 Task: Add a signature Caroline Robinson containing 'Have a wonderful day, Caroline Robinson' to email address softage.1@softage.net and add a folder Agendas
Action: Mouse moved to (554, 381)
Screenshot: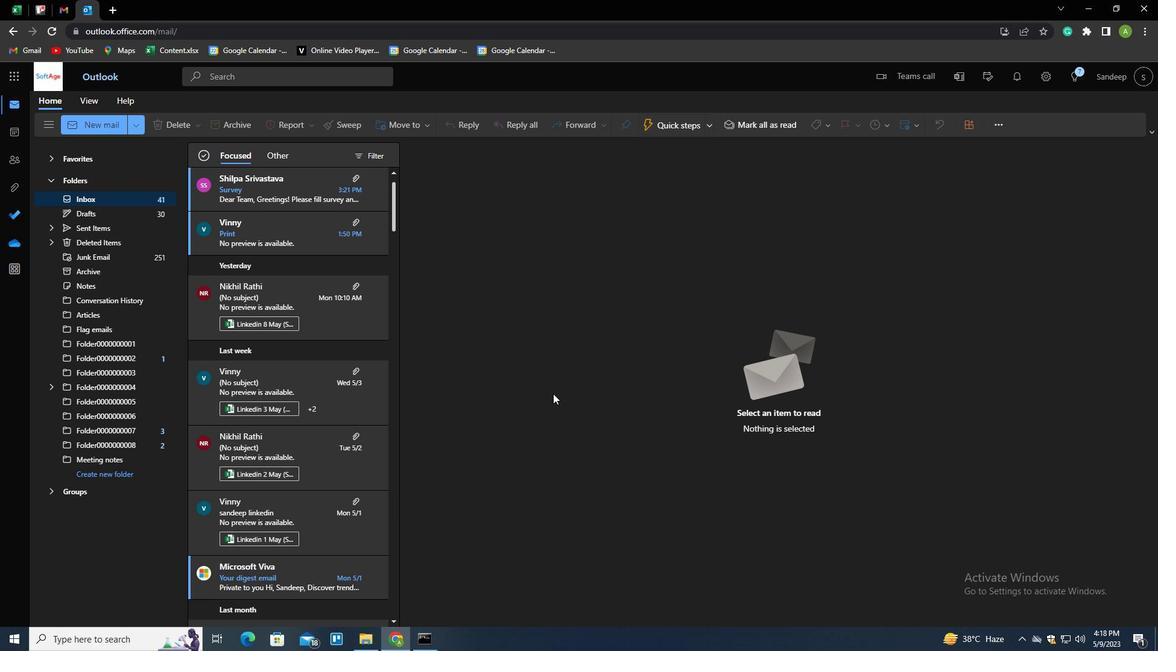 
Action: Key pressed n
Screenshot: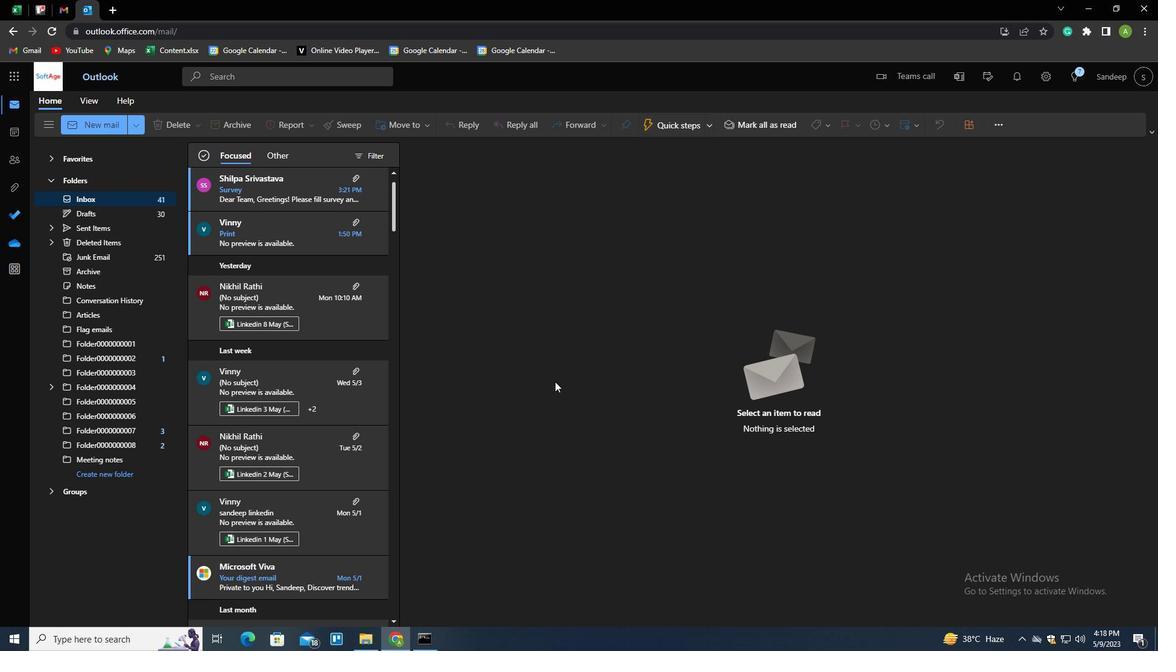 
Action: Mouse moved to (804, 127)
Screenshot: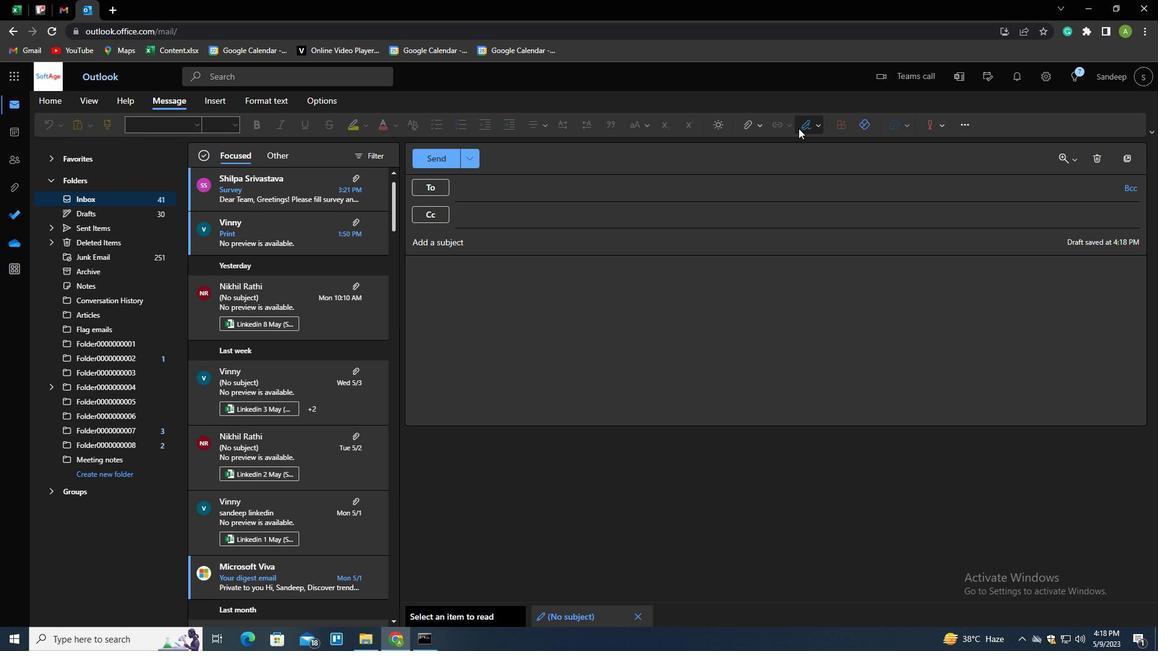 
Action: Mouse pressed left at (804, 127)
Screenshot: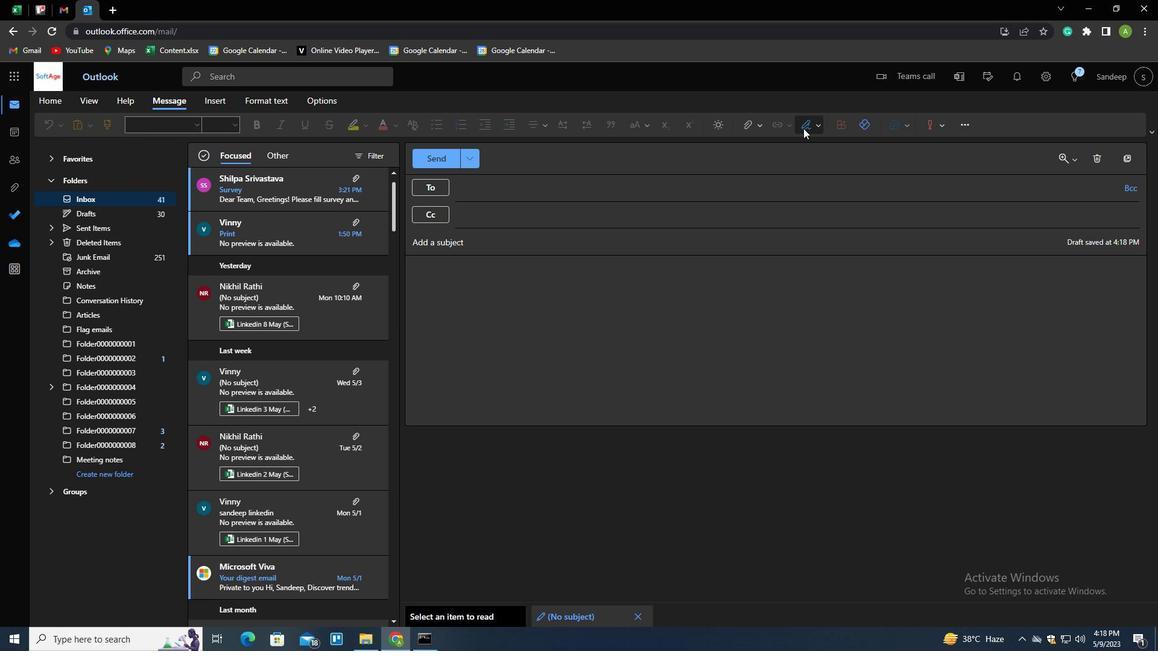 
Action: Mouse moved to (790, 147)
Screenshot: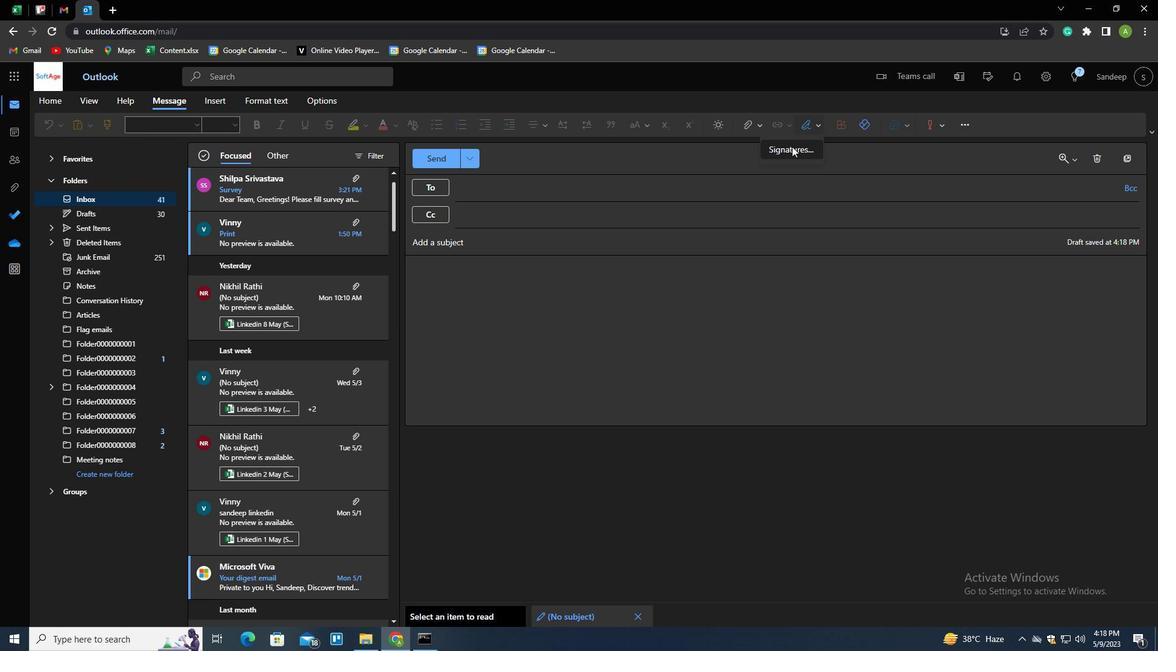 
Action: Mouse pressed left at (790, 147)
Screenshot: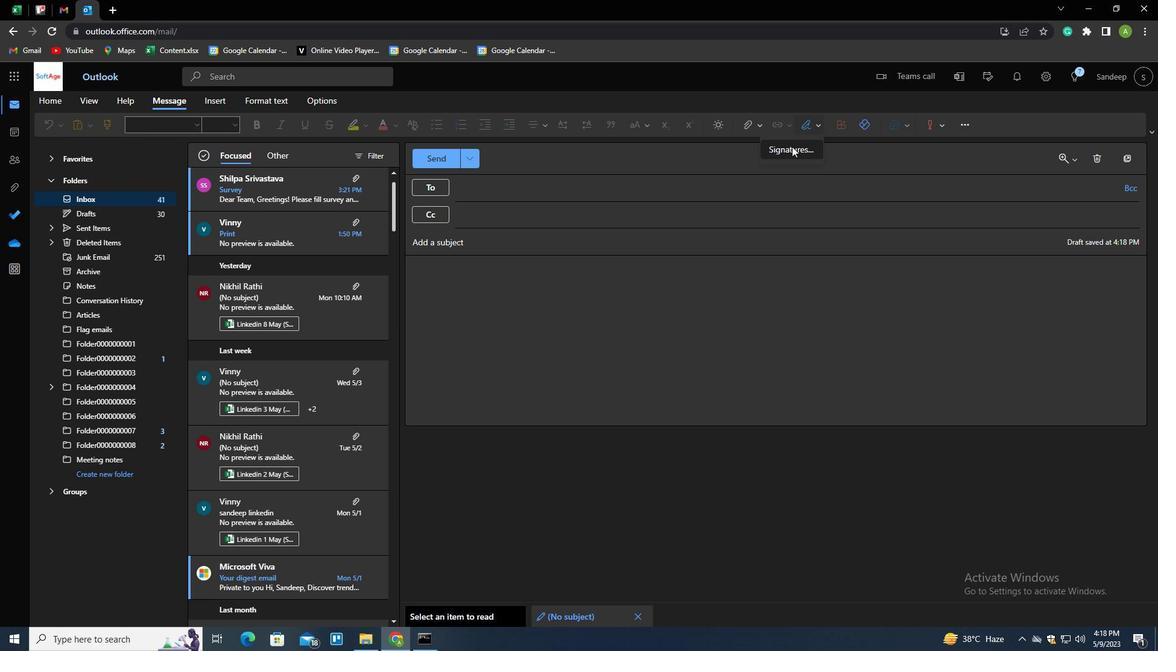 
Action: Mouse moved to (541, 223)
Screenshot: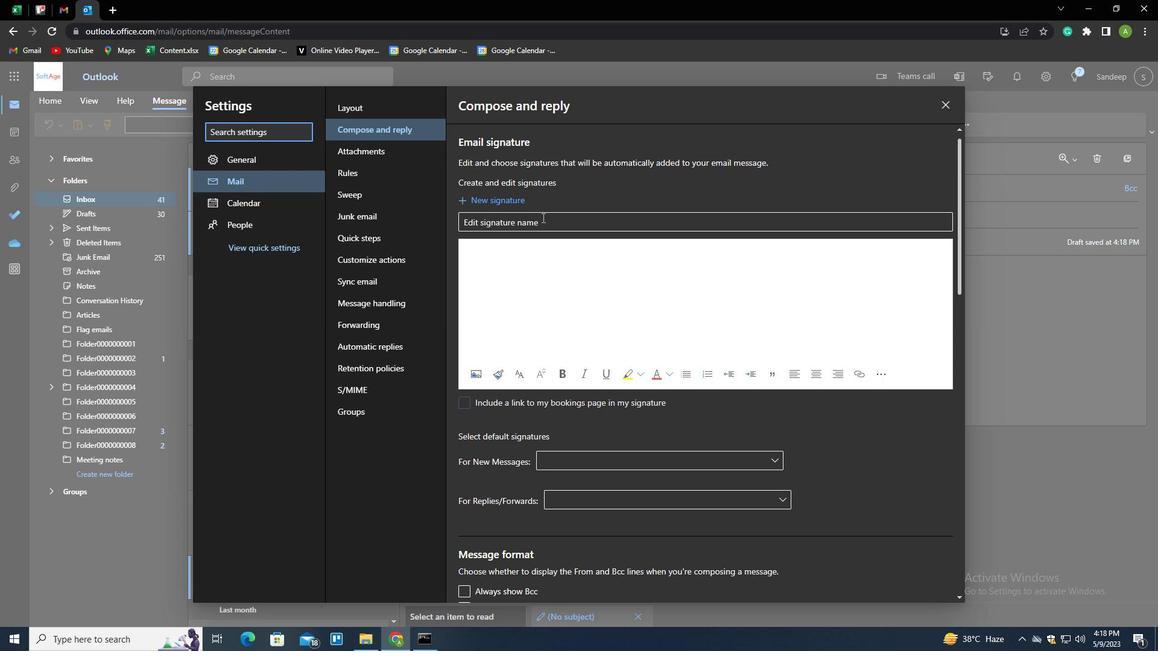 
Action: Mouse pressed left at (541, 223)
Screenshot: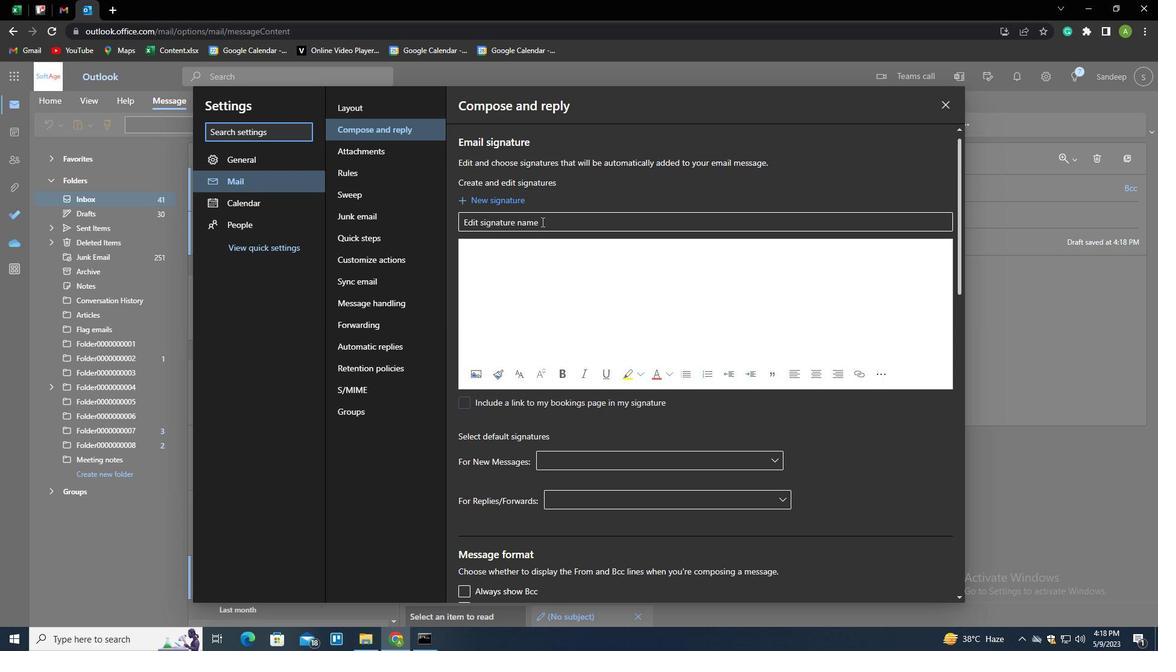 
Action: Key pressed <Key.shift>CAROLINE<Key.space><Key.shift><Key.shift><Key.shift><Key.shift><Key.shift><Key.shift><Key.shift><Key.shift>ROBINSON<Key.tab><Key.shift_r><Key.enter><Key.enter><Key.enter><Key.enter><Key.enter><Key.shift>HAVE<Key.space>A<Key.space><Key.shift>WONDERFUL<Key.space>DAY,<Key.shift_r><Key.enter><Key.shift>CAROLINE<Key.space><Key.shift>ROBINSON
Screenshot: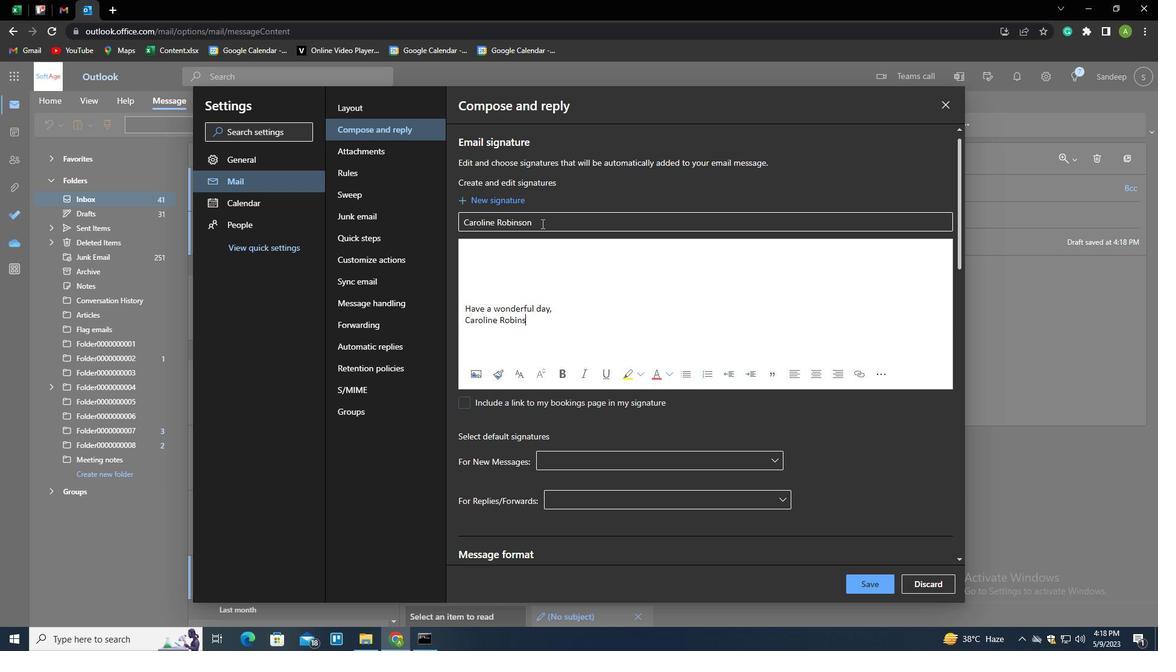 
Action: Mouse moved to (849, 581)
Screenshot: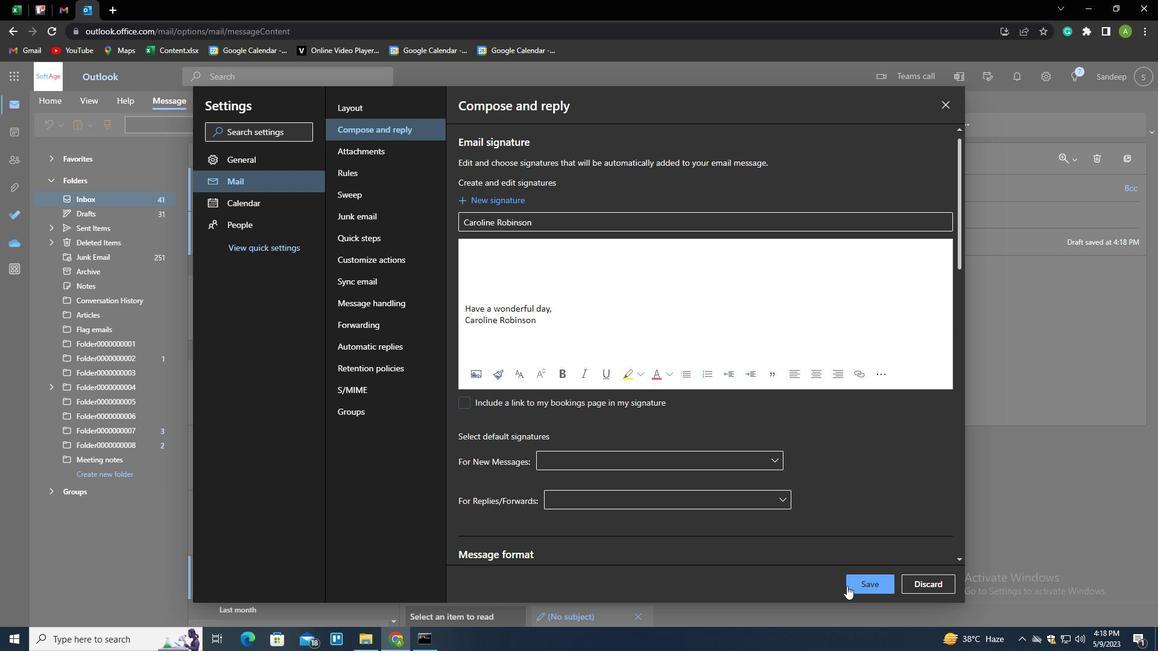
Action: Mouse pressed left at (849, 581)
Screenshot: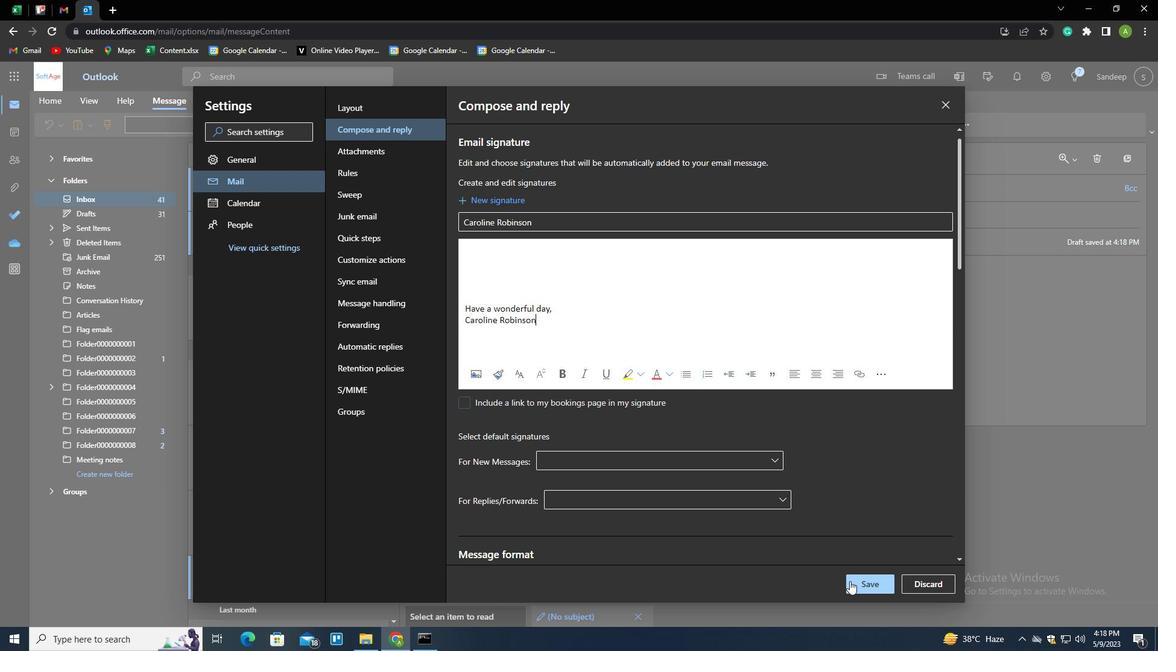 
Action: Mouse moved to (1009, 376)
Screenshot: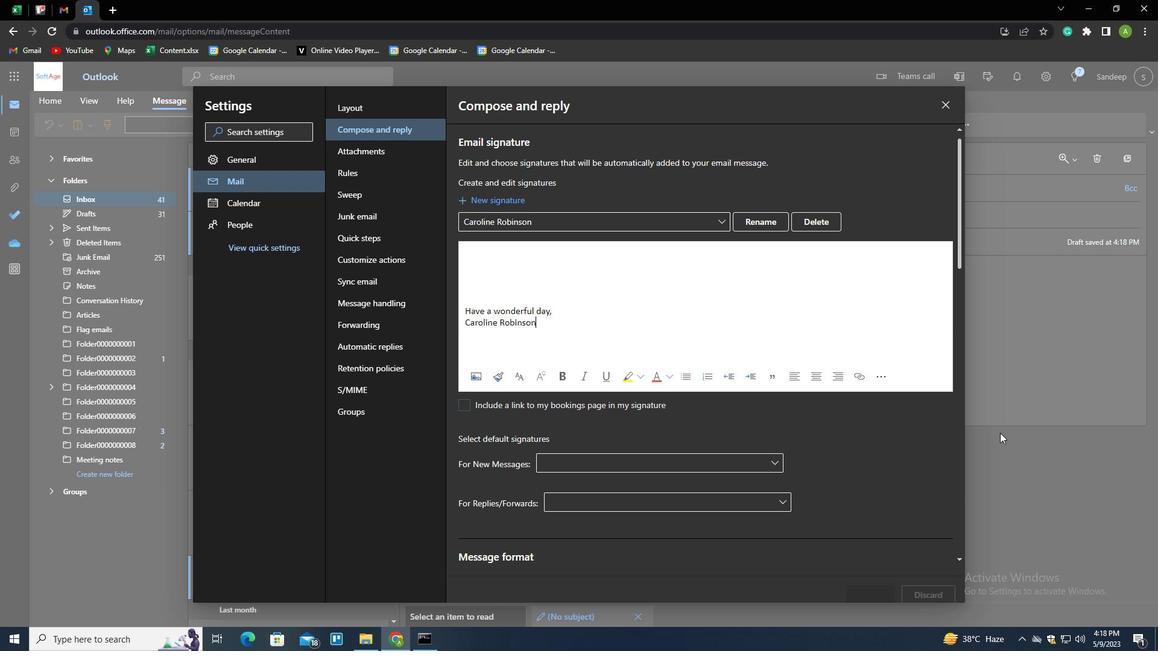 
Action: Mouse pressed left at (1009, 376)
Screenshot: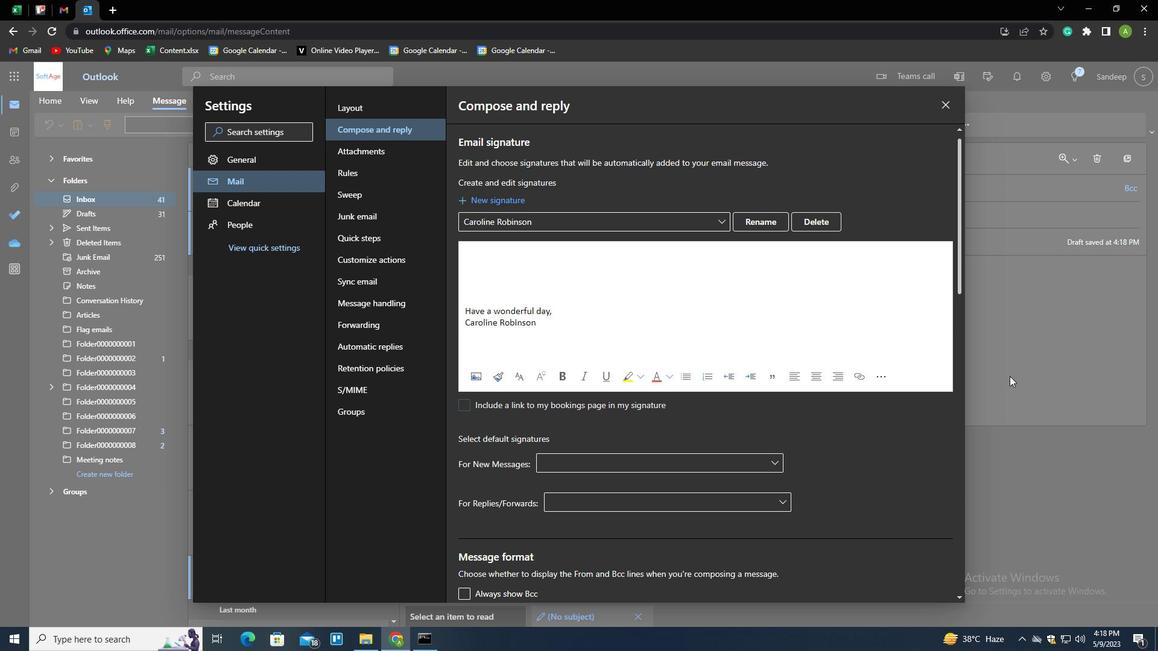 
Action: Mouse moved to (809, 124)
Screenshot: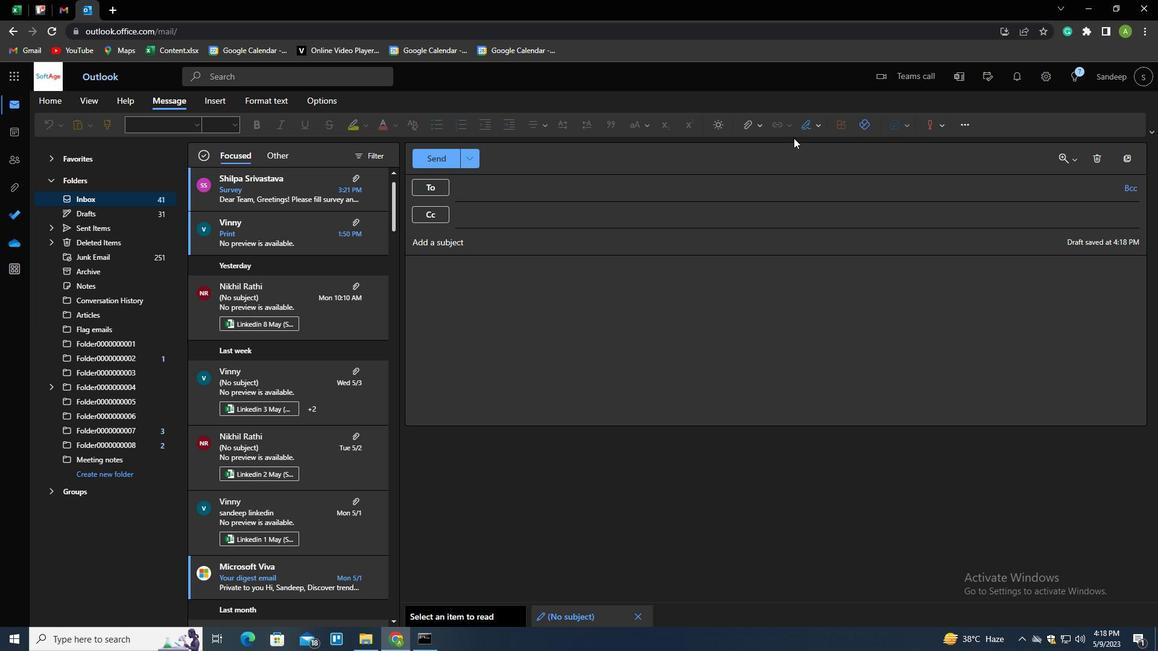 
Action: Mouse pressed left at (809, 124)
Screenshot: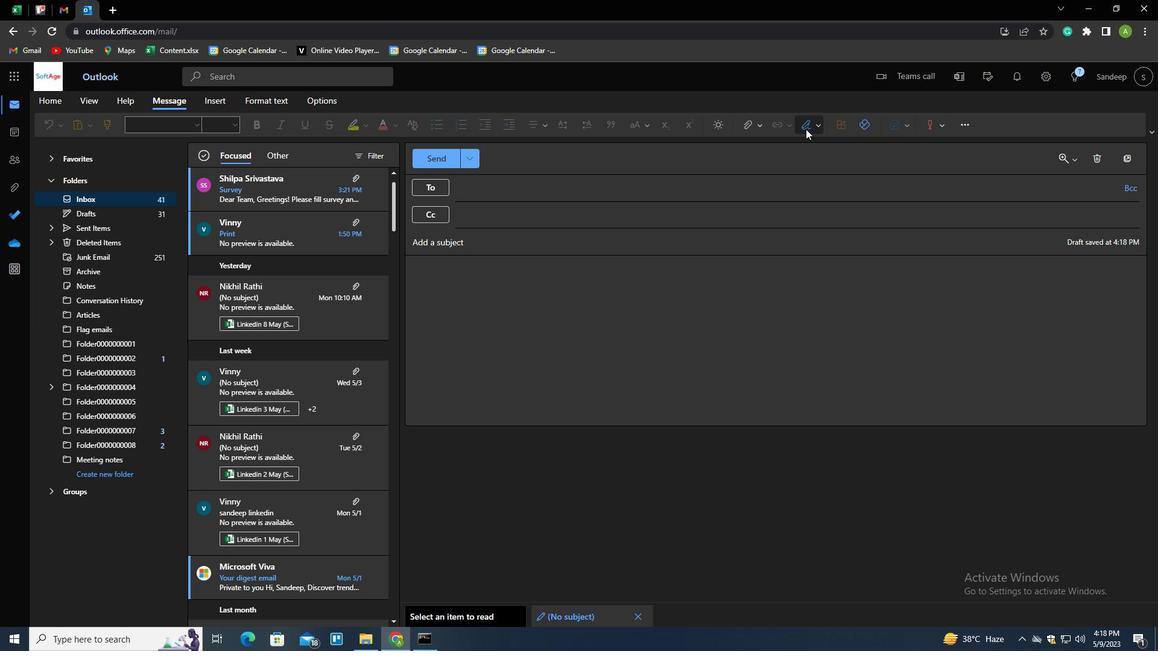 
Action: Mouse moved to (802, 151)
Screenshot: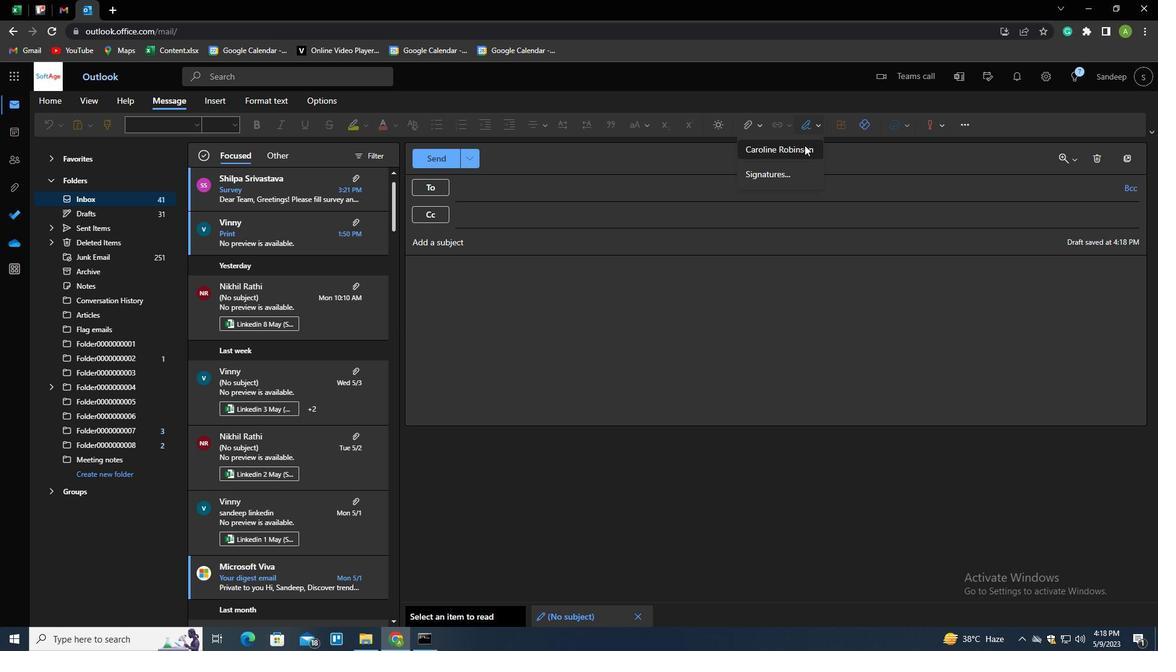 
Action: Mouse pressed left at (802, 151)
Screenshot: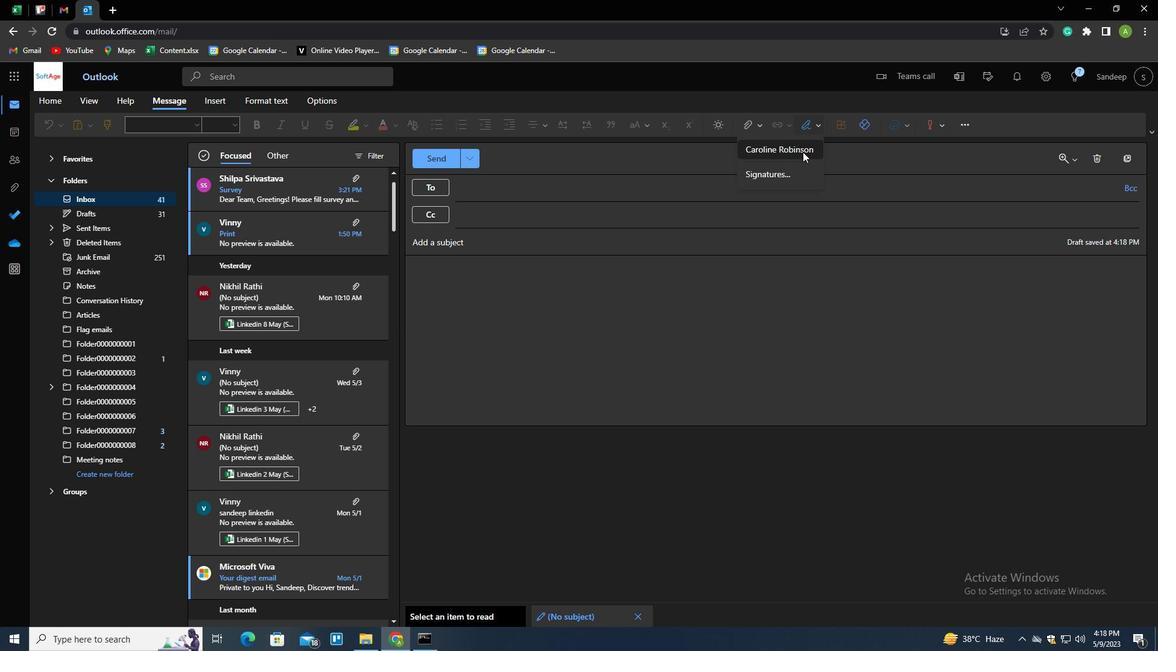 
Action: Mouse moved to (501, 193)
Screenshot: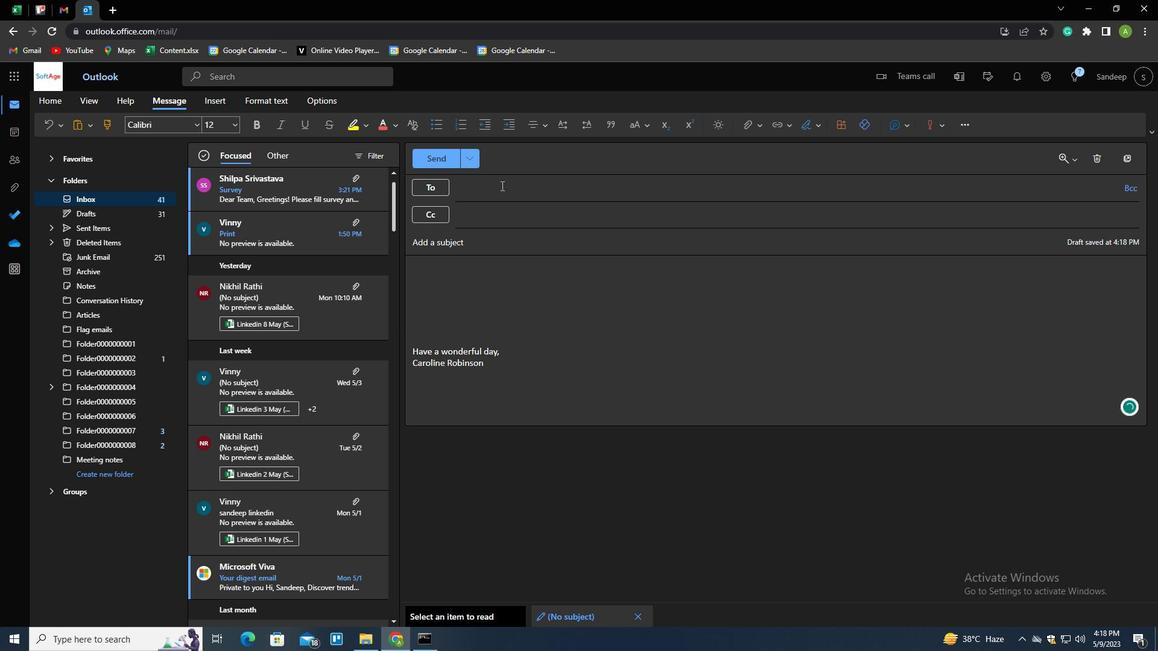 
Action: Mouse pressed left at (501, 193)
Screenshot: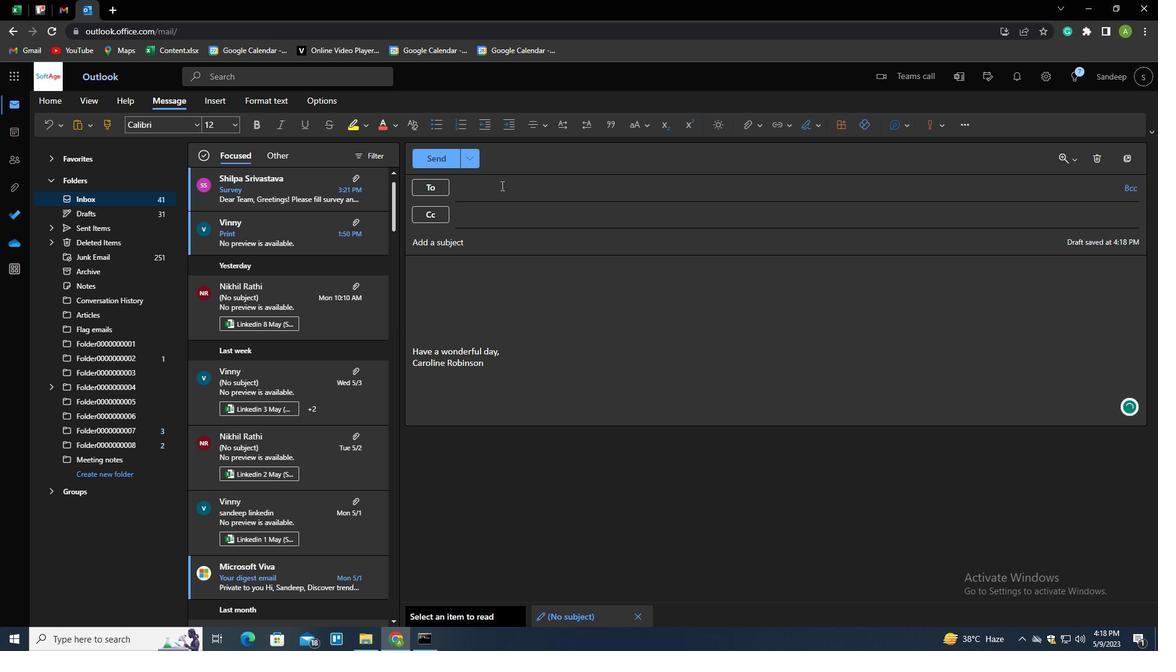 
Action: Key pressed SOFTAGE.1<Key.shift>@SOFTAGE.NET
Screenshot: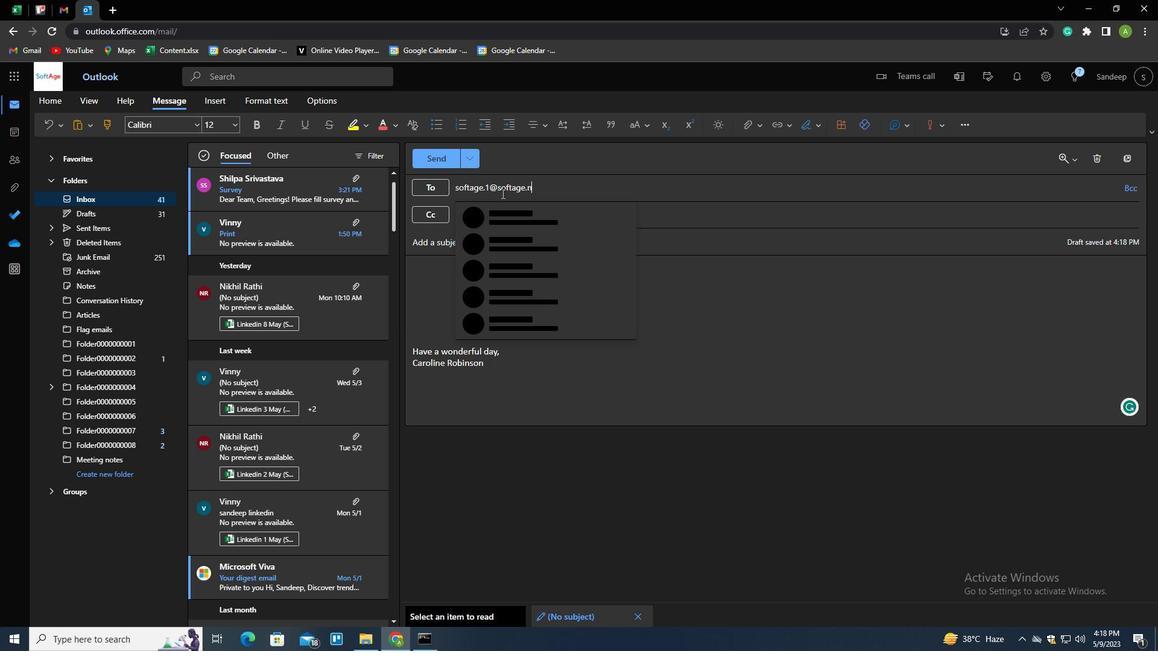 
Action: Mouse moved to (502, 214)
Screenshot: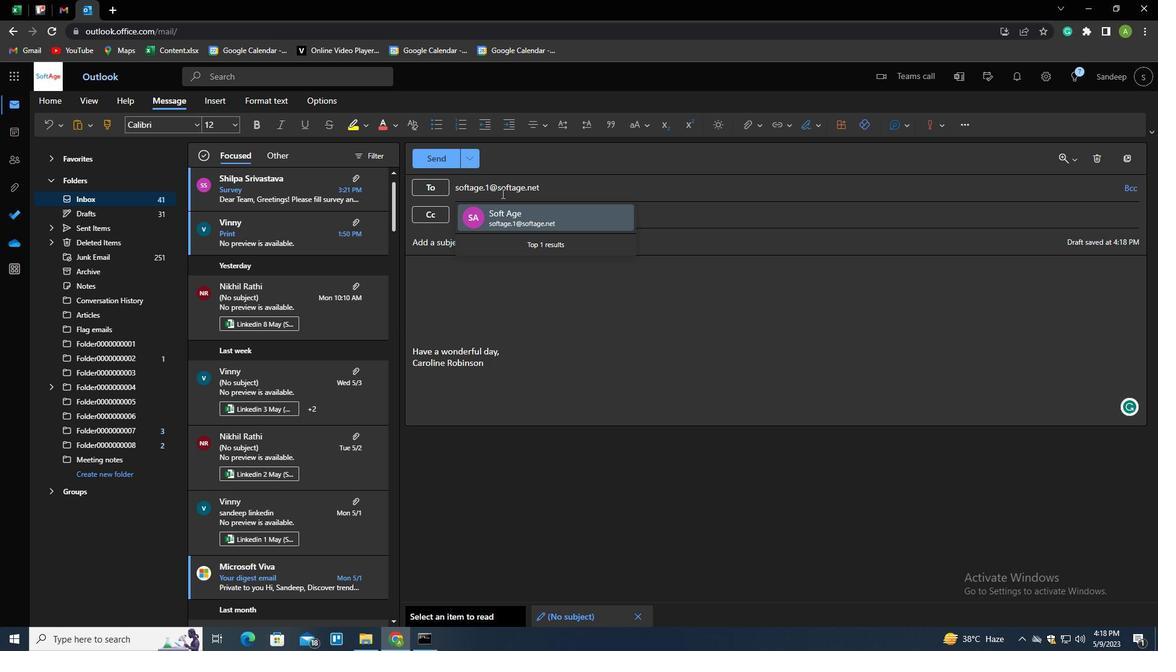 
Action: Mouse pressed left at (502, 214)
Screenshot: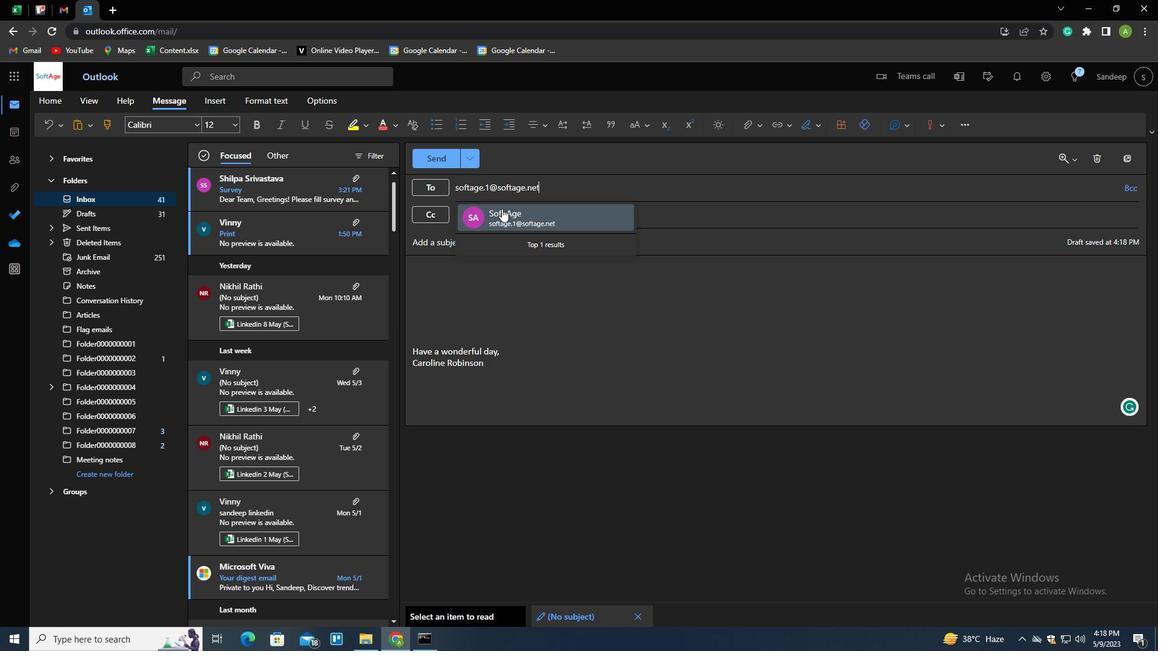 
Action: Mouse moved to (68, 474)
Screenshot: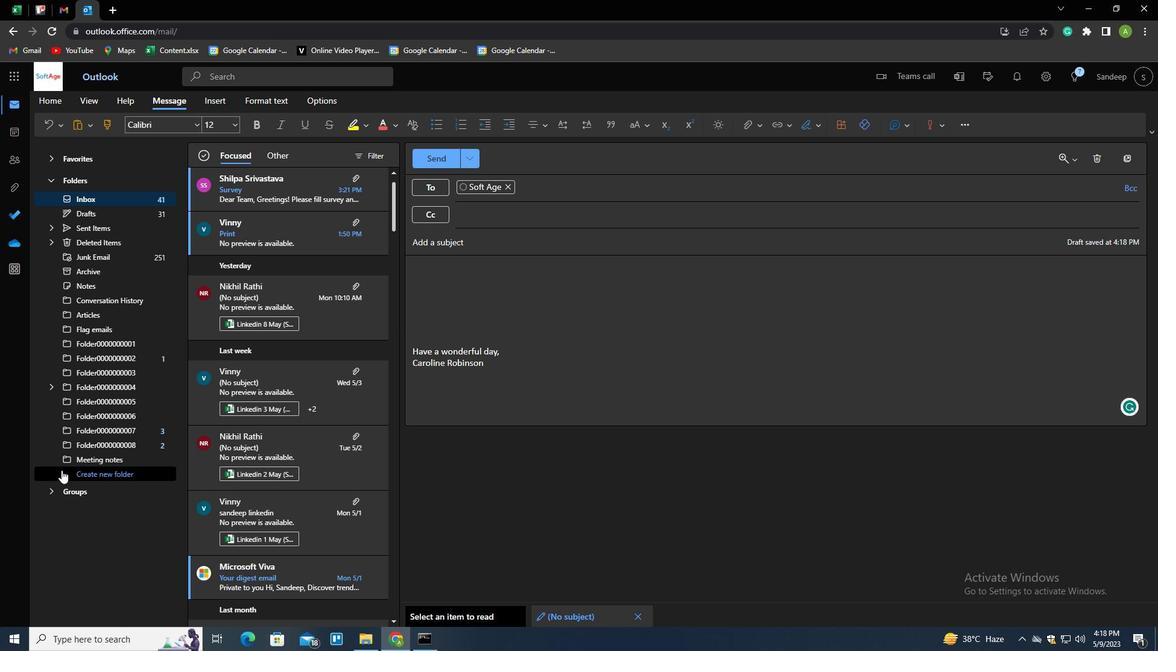 
Action: Mouse pressed left at (68, 474)
Screenshot: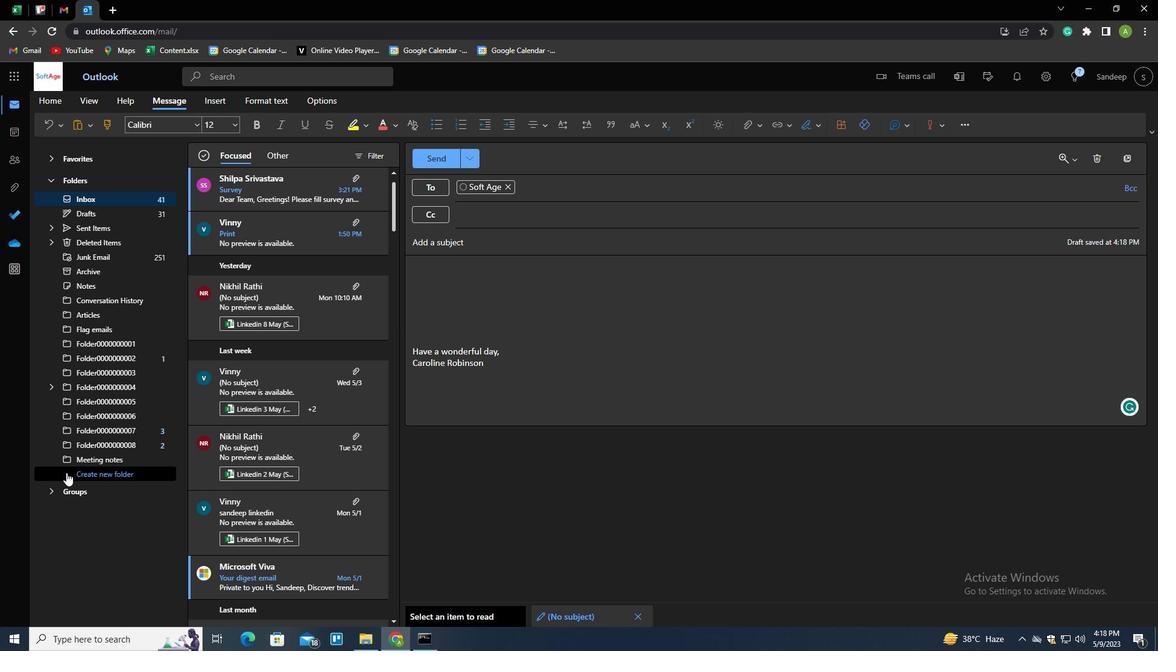 
Action: Mouse moved to (69, 474)
Screenshot: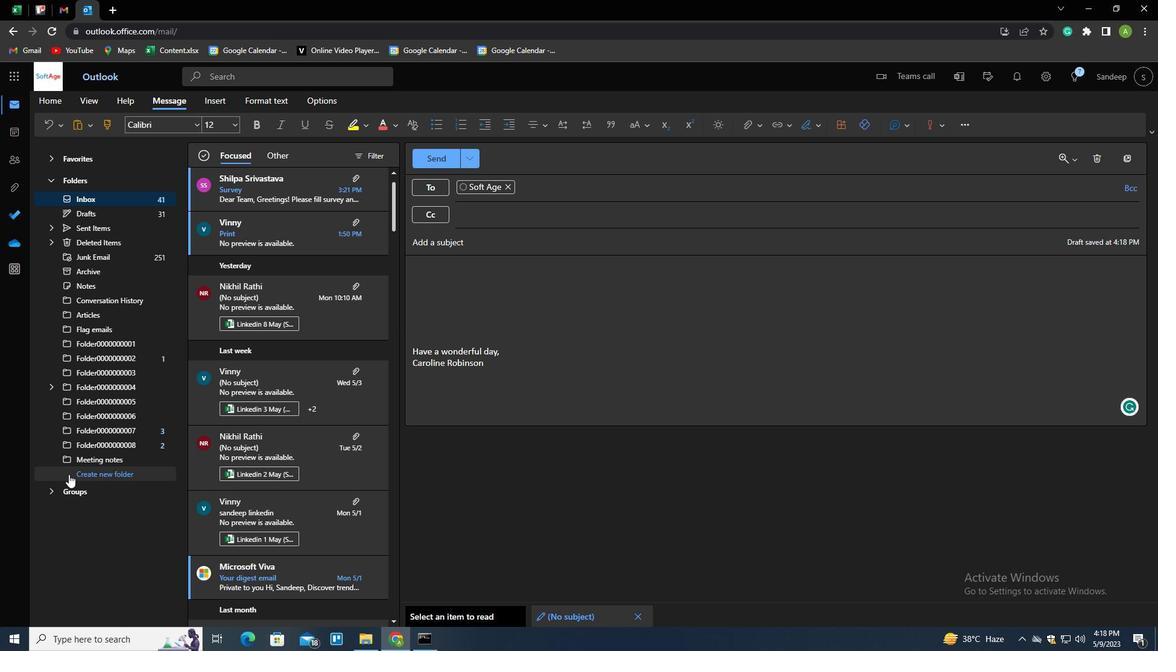 
Action: Key pressed <Key.shift>AGENDAS<Key.enter>
Screenshot: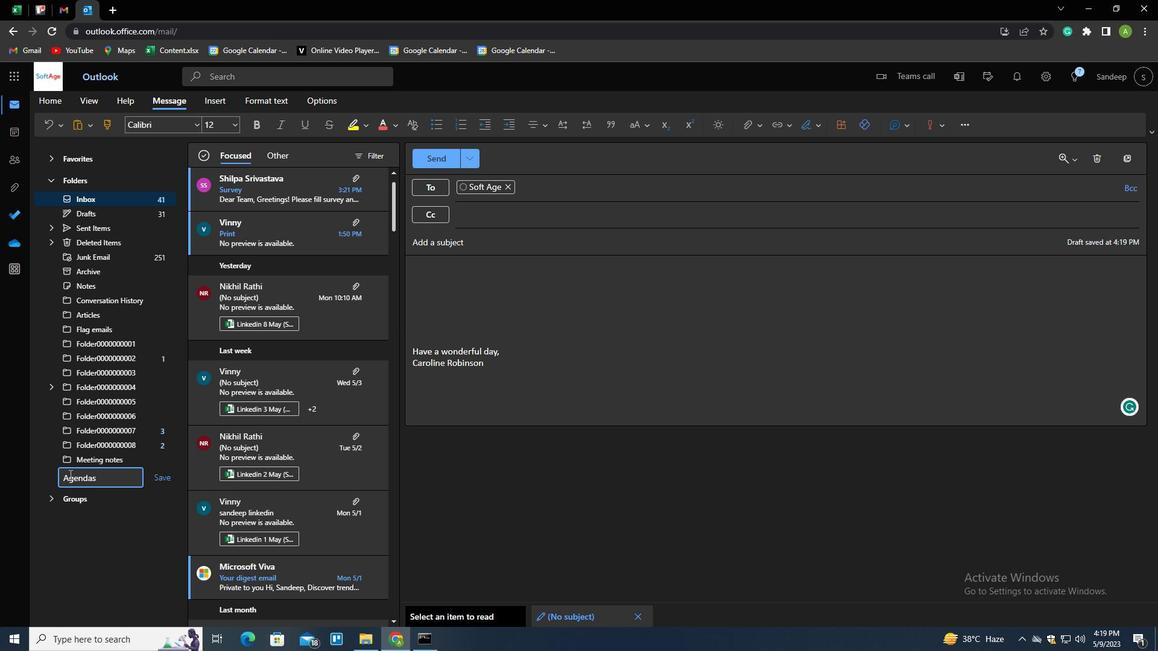 
